 Task: Set the emoji skin tone preference to Neutral.
Action: Mouse moved to (952, 81)
Screenshot: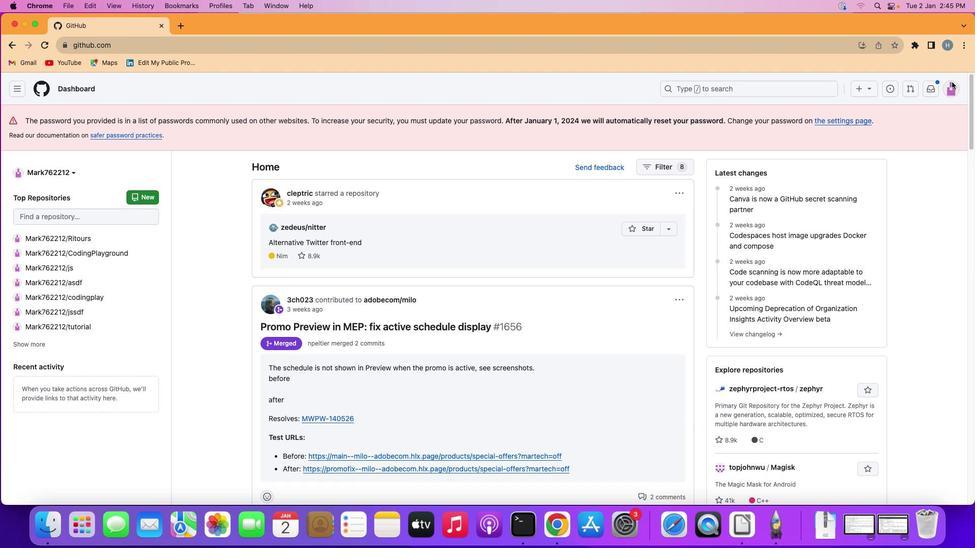 
Action: Mouse pressed left at (952, 81)
Screenshot: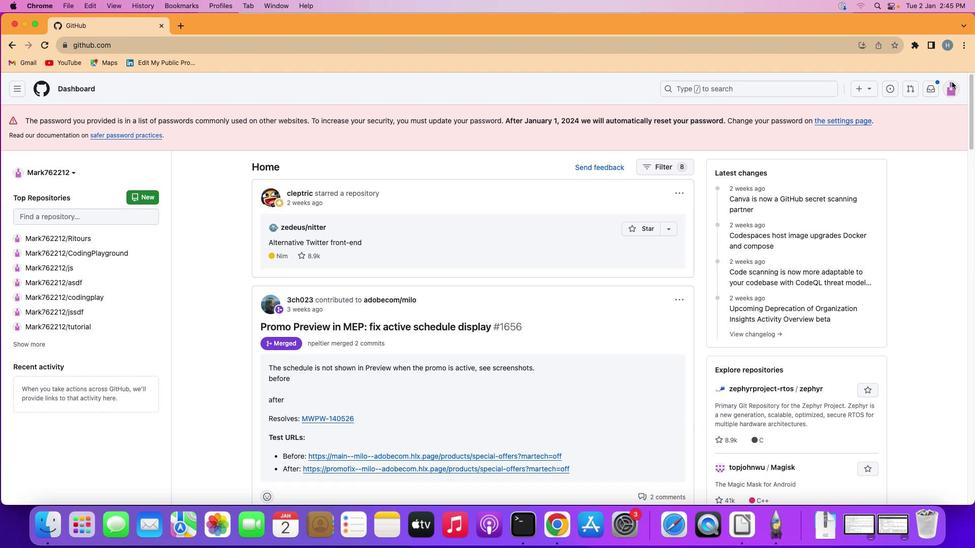 
Action: Mouse moved to (949, 87)
Screenshot: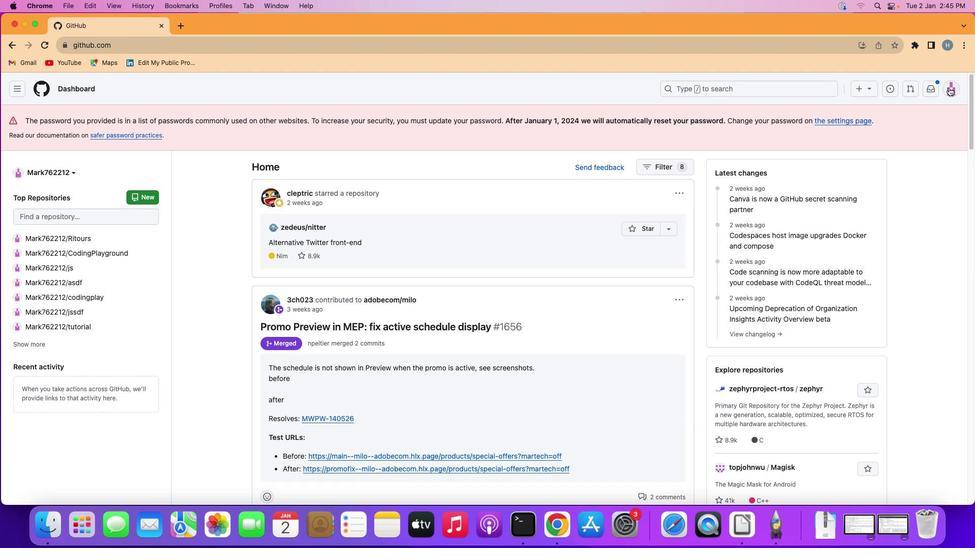 
Action: Mouse pressed left at (949, 87)
Screenshot: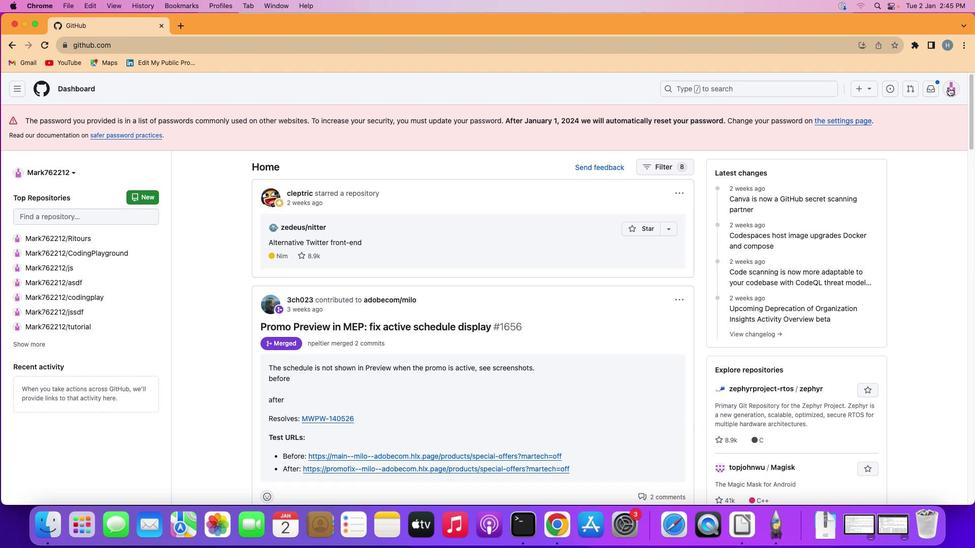 
Action: Mouse moved to (893, 365)
Screenshot: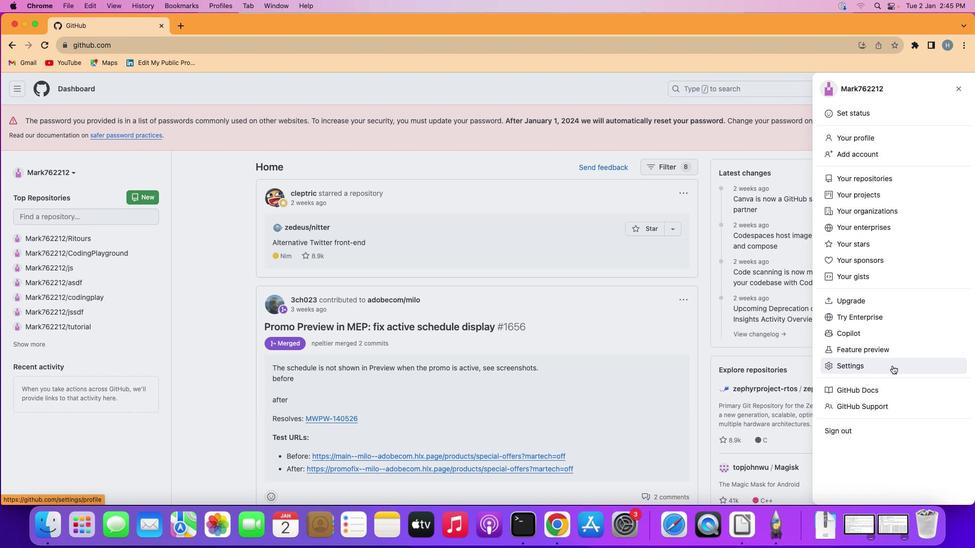 
Action: Mouse pressed left at (893, 365)
Screenshot: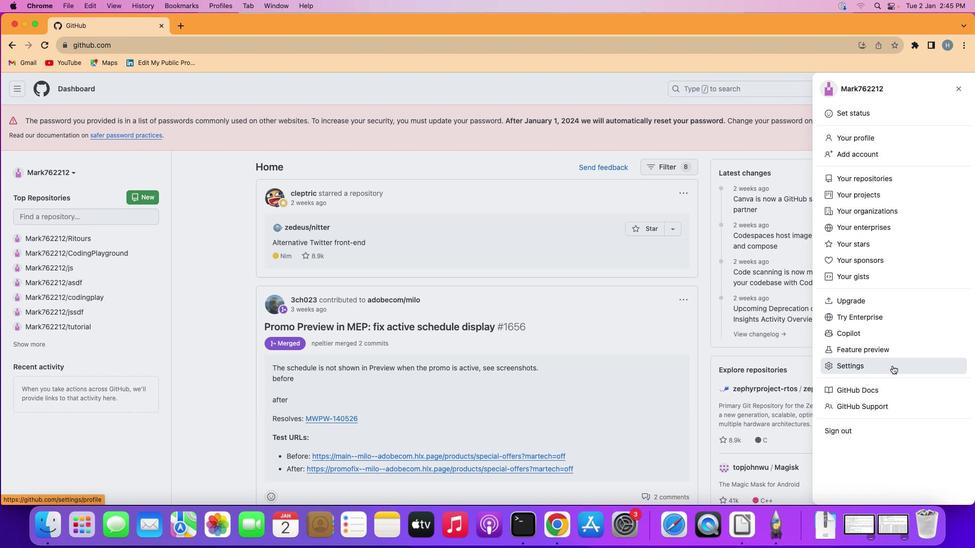 
Action: Mouse moved to (247, 241)
Screenshot: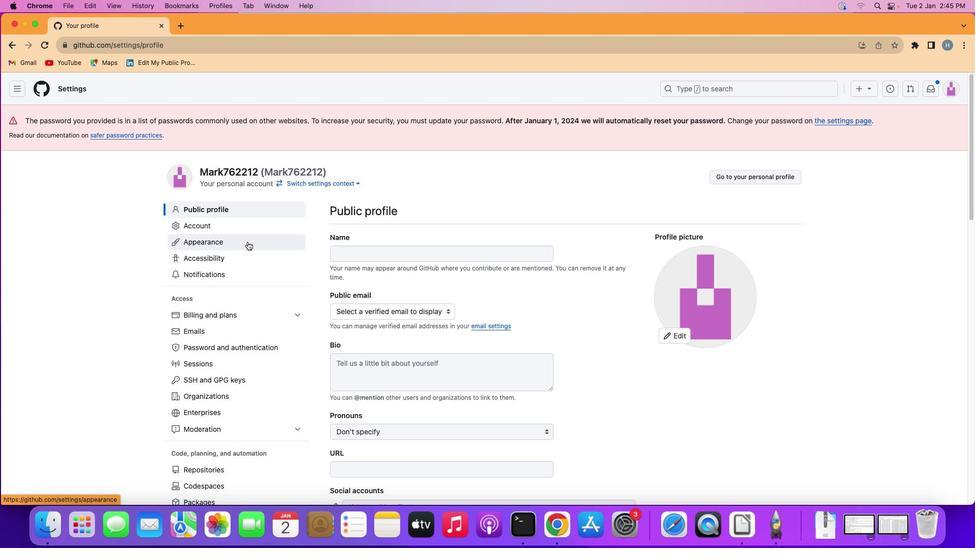 
Action: Mouse pressed left at (247, 241)
Screenshot: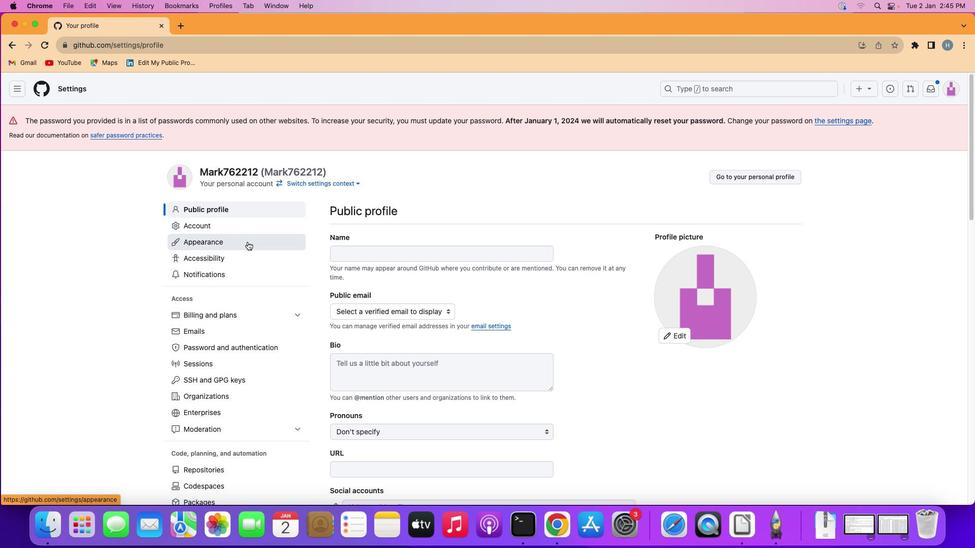 
Action: Mouse moved to (483, 332)
Screenshot: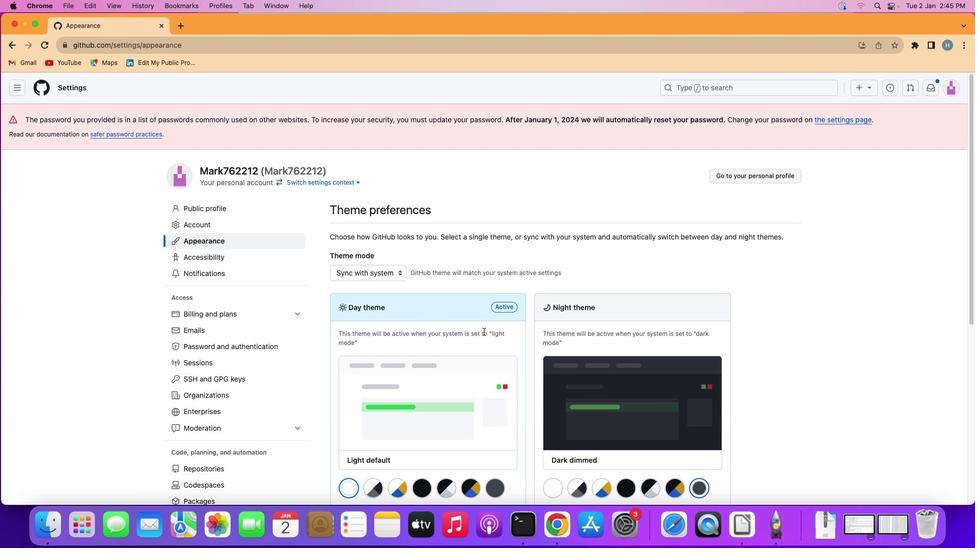 
Action: Mouse scrolled (483, 332) with delta (0, 0)
Screenshot: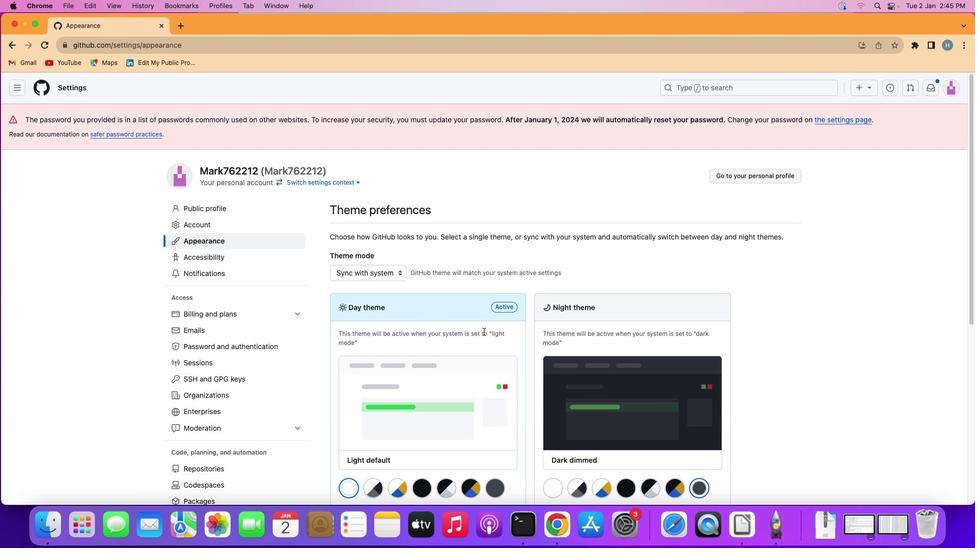 
Action: Mouse moved to (483, 332)
Screenshot: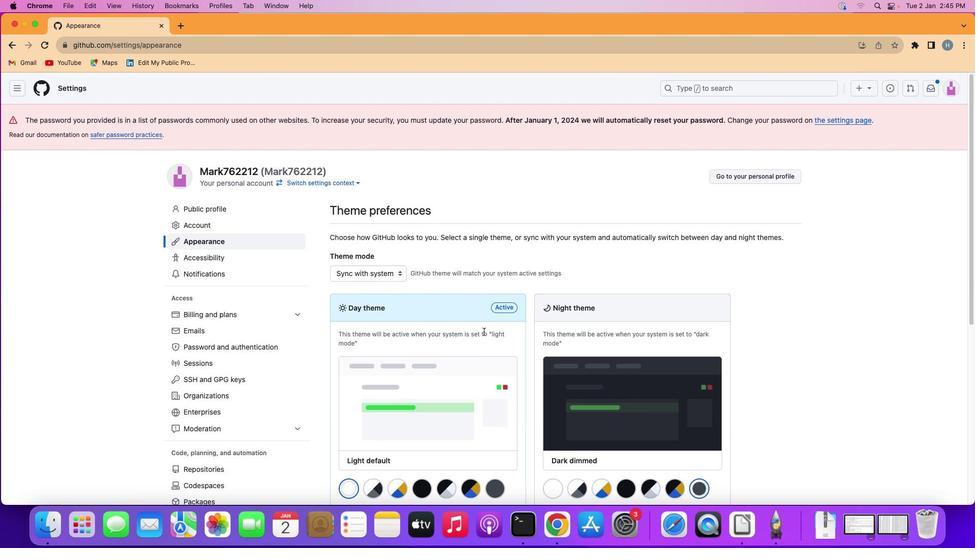 
Action: Mouse scrolled (483, 332) with delta (0, 1)
Screenshot: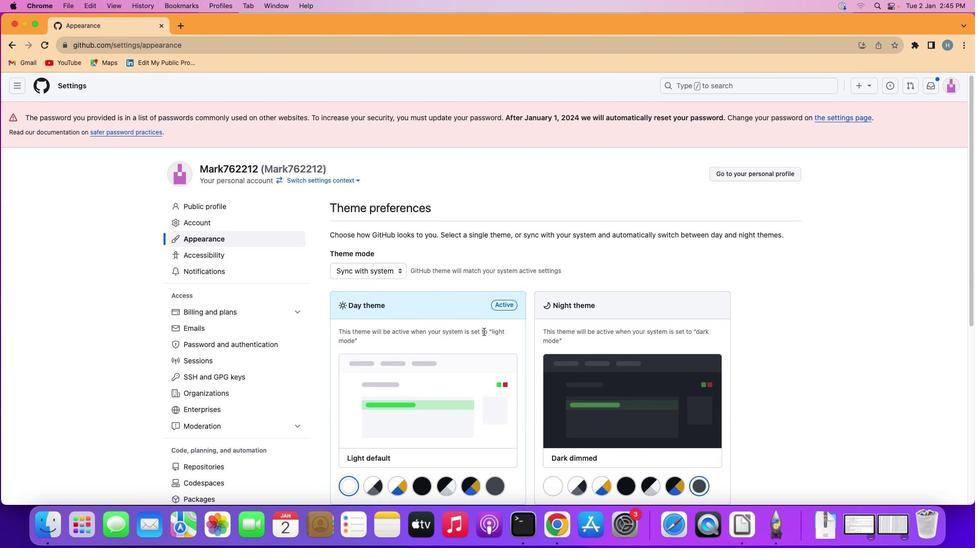 
Action: Mouse moved to (483, 331)
Screenshot: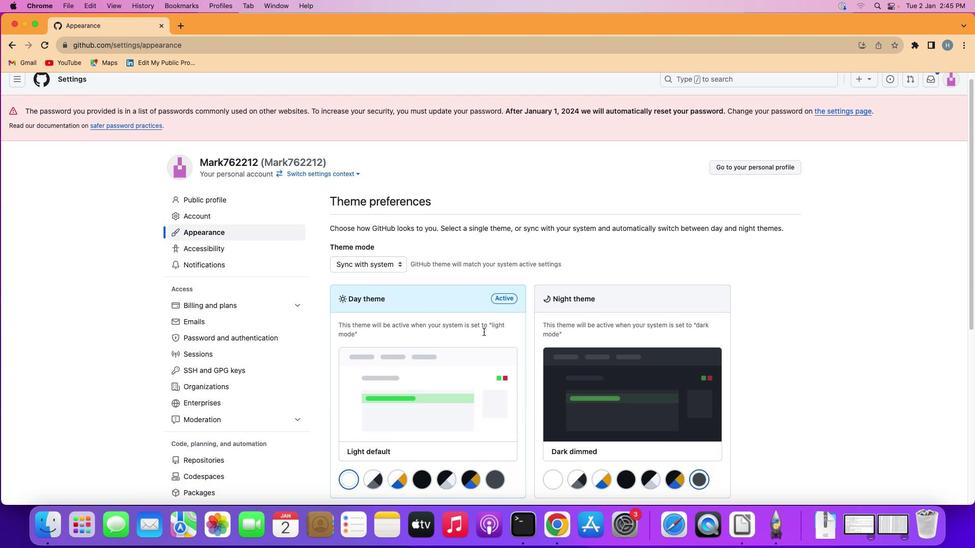 
Action: Mouse scrolled (483, 331) with delta (0, 0)
Screenshot: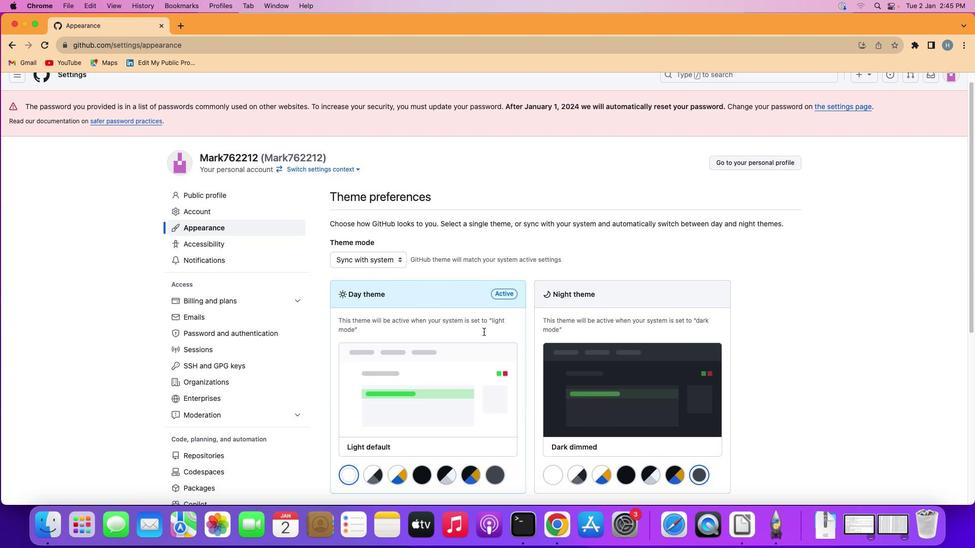 
Action: Mouse moved to (483, 331)
Screenshot: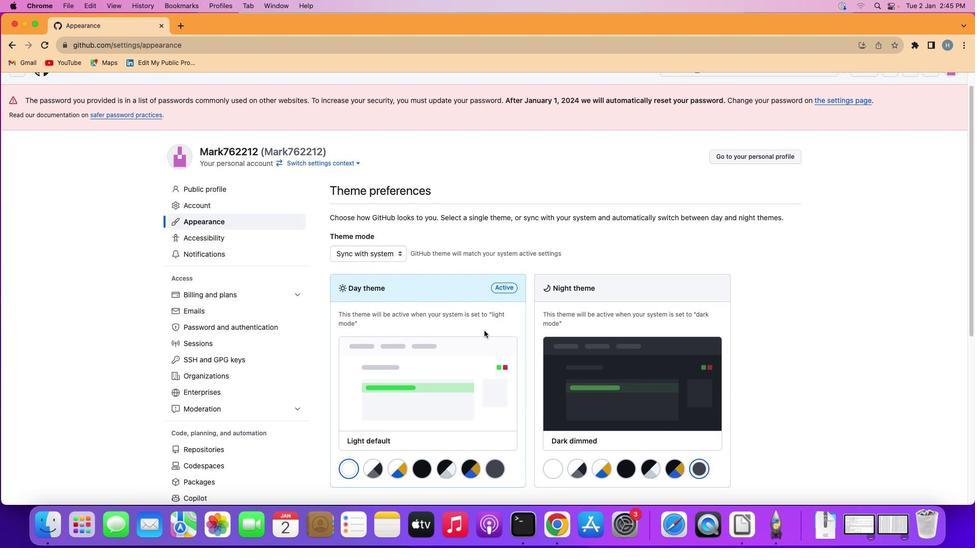 
Action: Mouse scrolled (483, 331) with delta (0, 0)
Screenshot: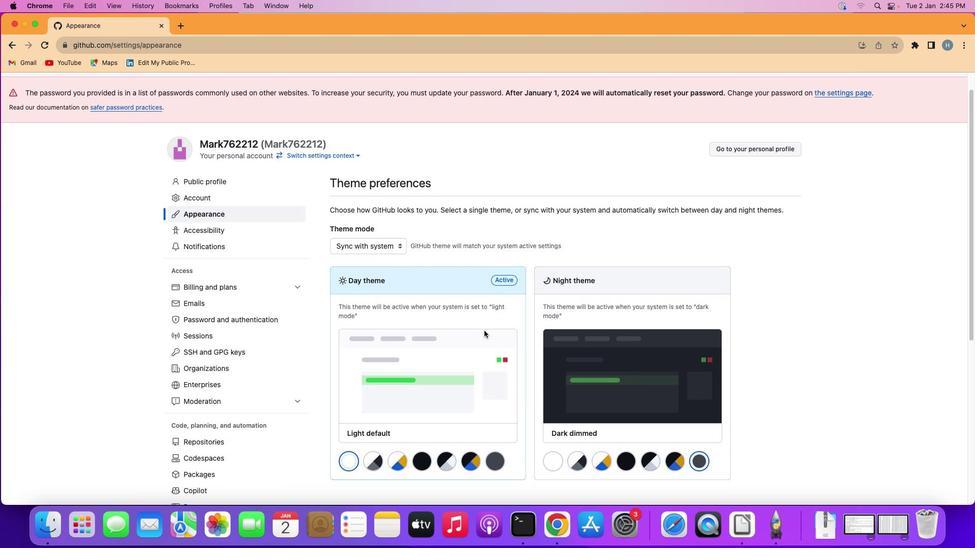 
Action: Mouse moved to (484, 331)
Screenshot: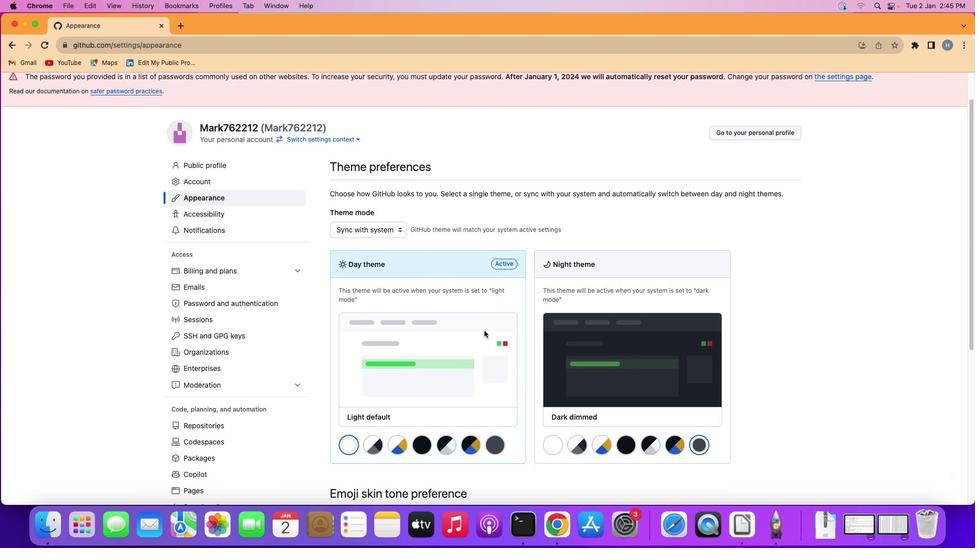
Action: Mouse scrolled (484, 331) with delta (0, -1)
Screenshot: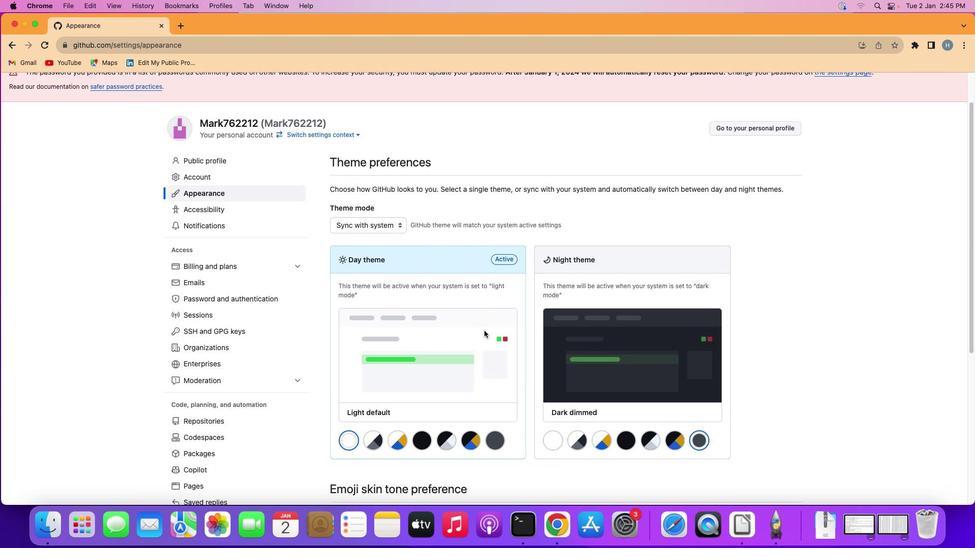 
Action: Mouse moved to (484, 330)
Screenshot: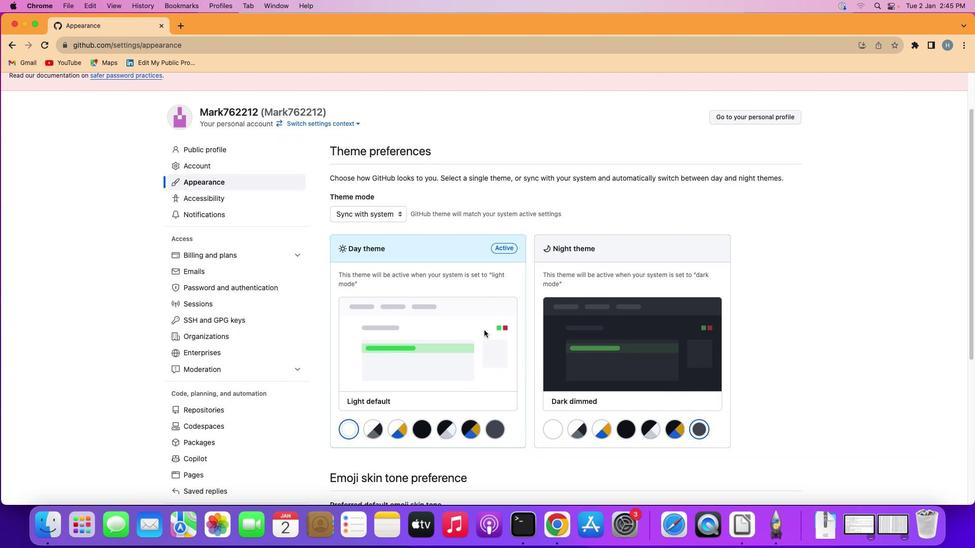 
Action: Mouse scrolled (484, 330) with delta (0, 0)
Screenshot: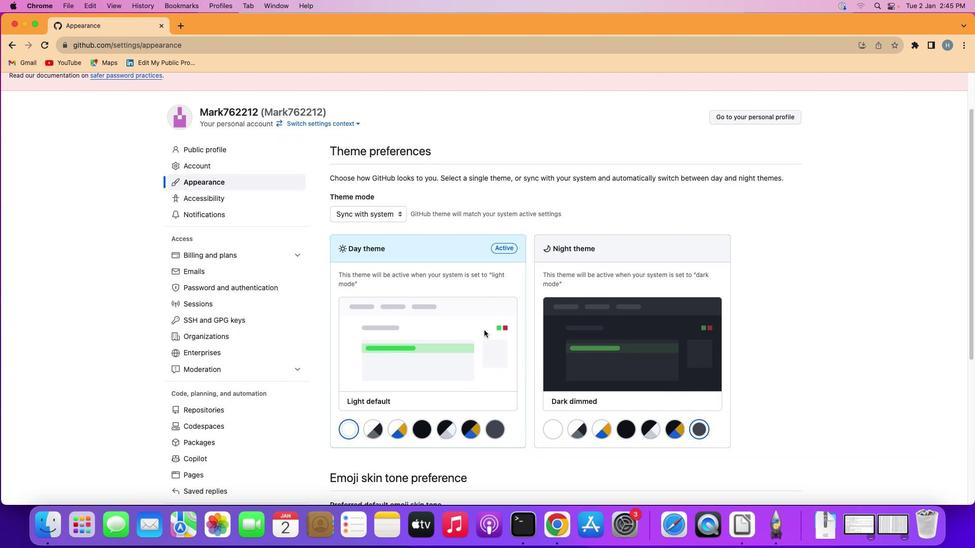 
Action: Mouse scrolled (484, 330) with delta (0, 0)
Screenshot: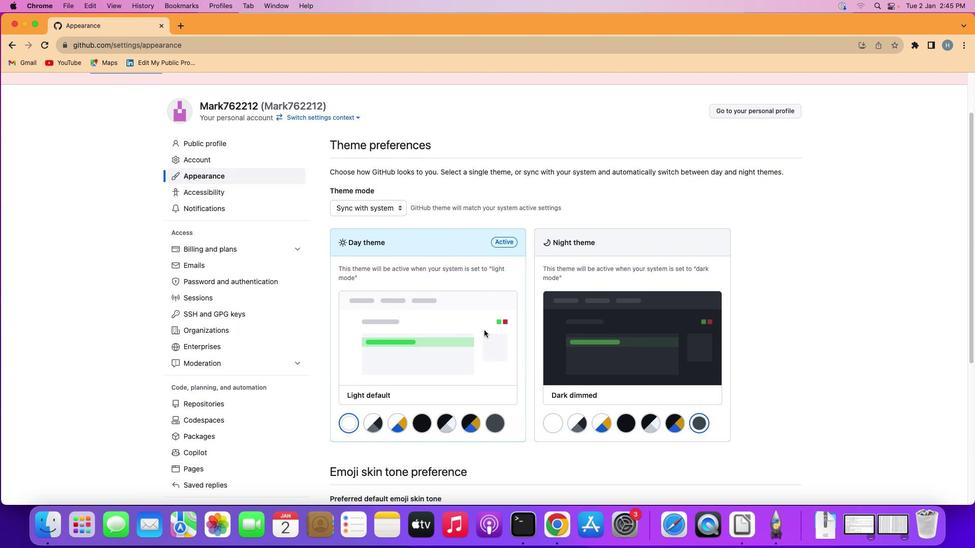 
Action: Mouse moved to (484, 330)
Screenshot: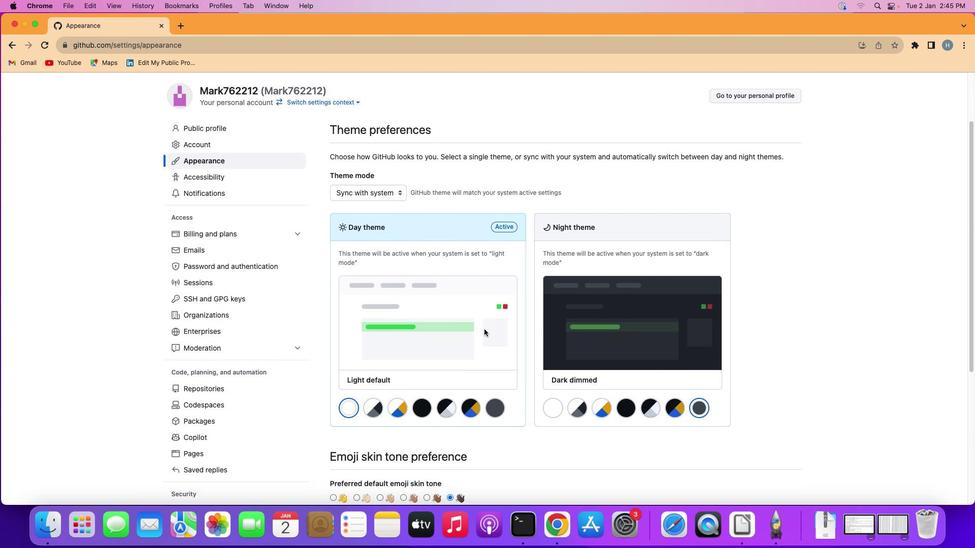
Action: Mouse scrolled (484, 330) with delta (0, 0)
Screenshot: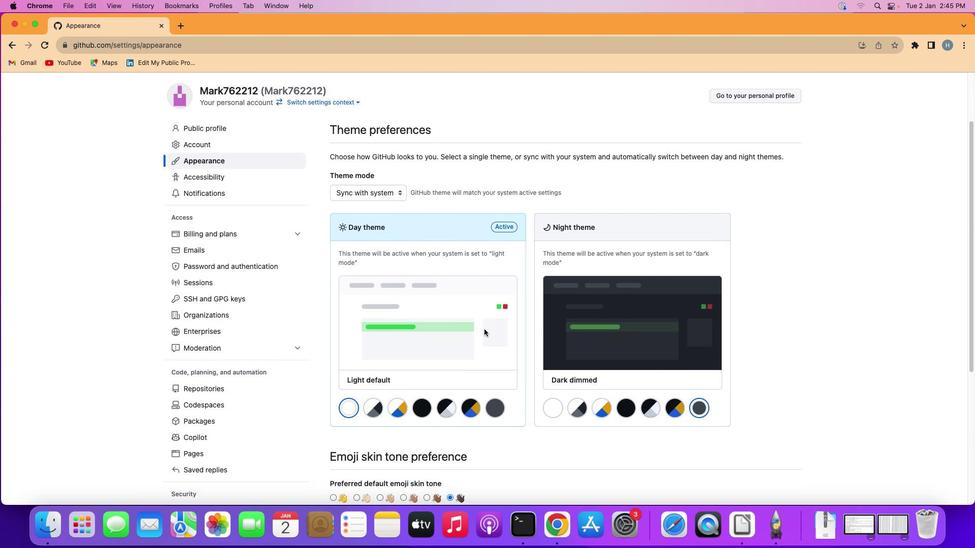 
Action: Mouse moved to (484, 329)
Screenshot: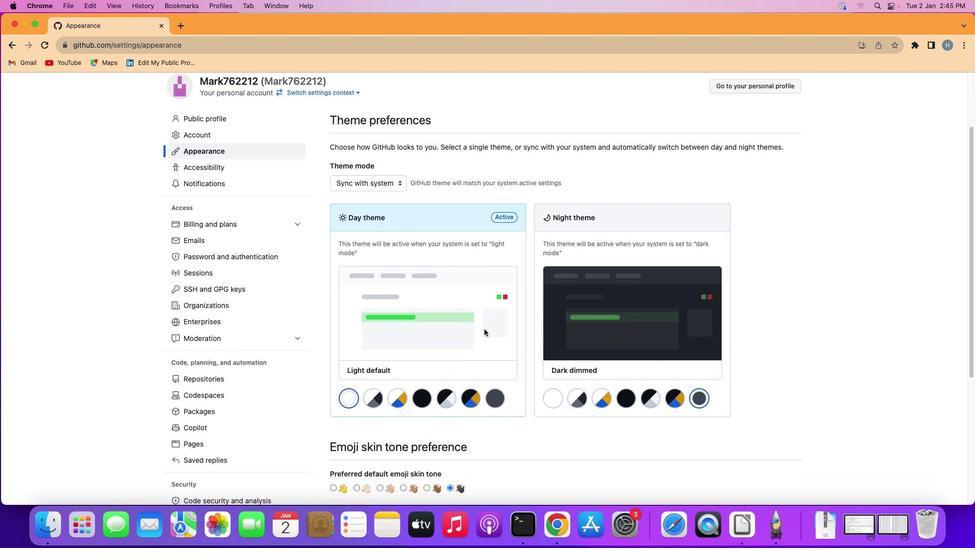 
Action: Mouse scrolled (484, 329) with delta (0, 0)
Screenshot: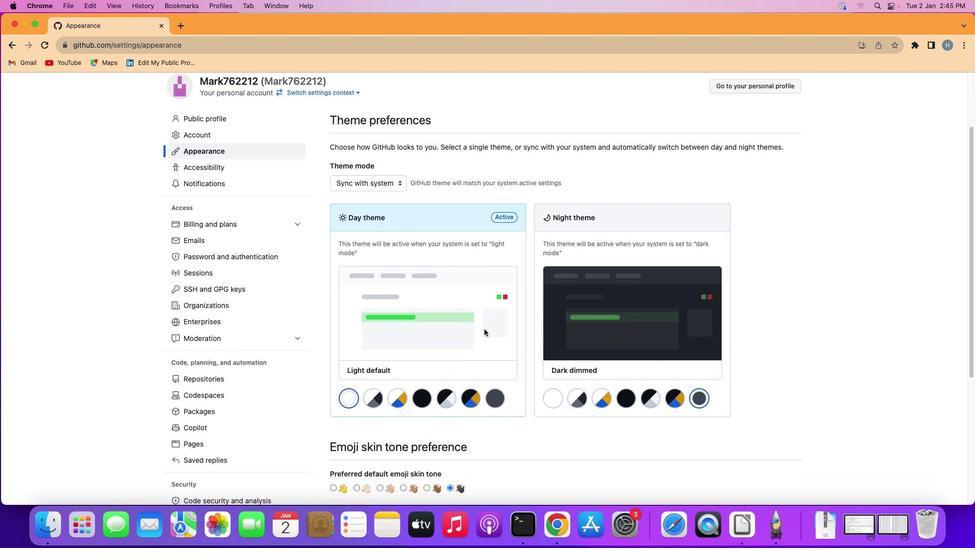 
Action: Mouse moved to (484, 329)
Screenshot: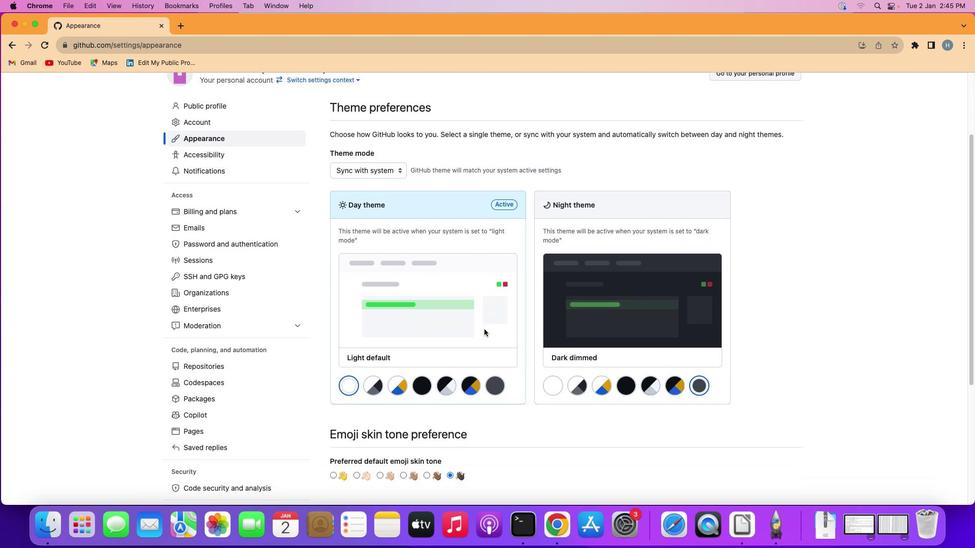 
Action: Mouse scrolled (484, 329) with delta (0, -1)
Screenshot: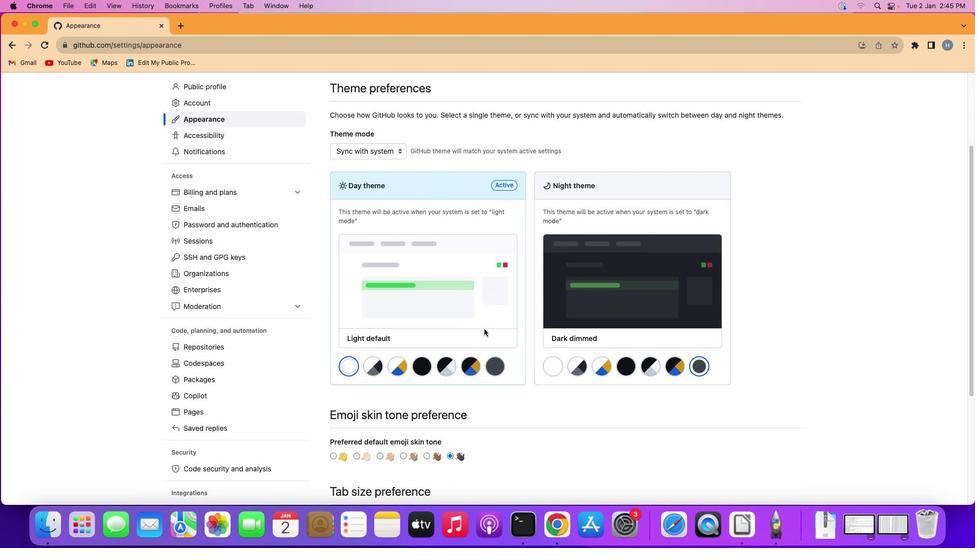 
Action: Mouse moved to (484, 329)
Screenshot: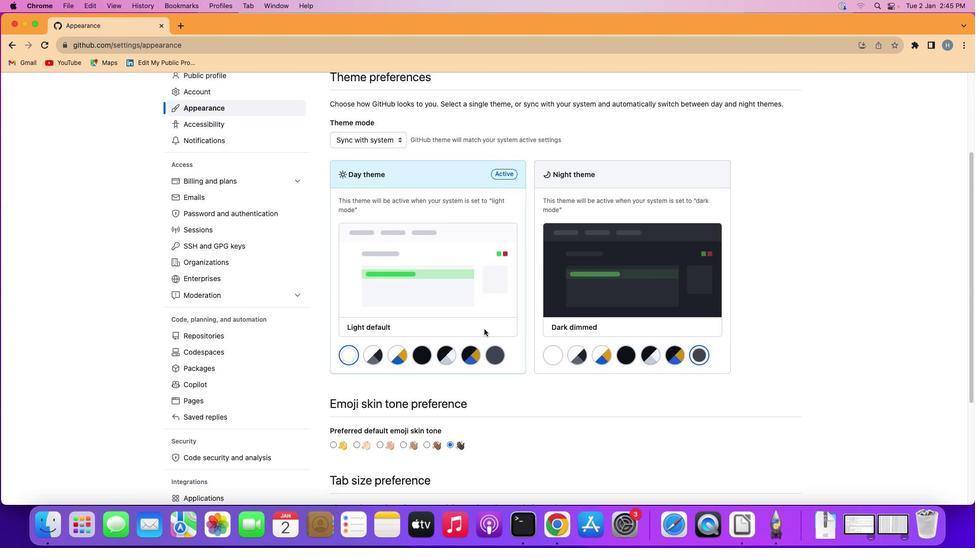 
Action: Mouse scrolled (484, 329) with delta (0, 0)
Screenshot: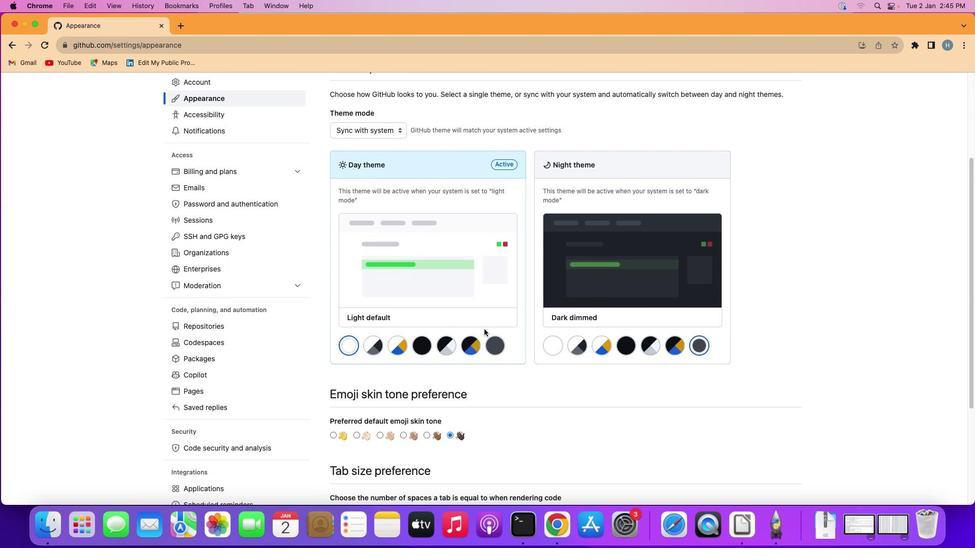 
Action: Mouse scrolled (484, 329) with delta (0, 0)
Screenshot: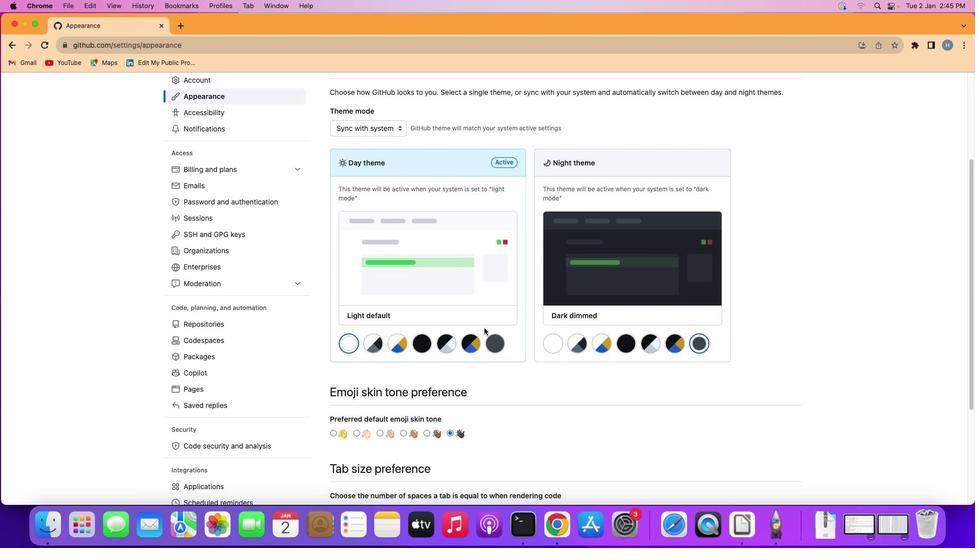 
Action: Mouse moved to (331, 426)
Screenshot: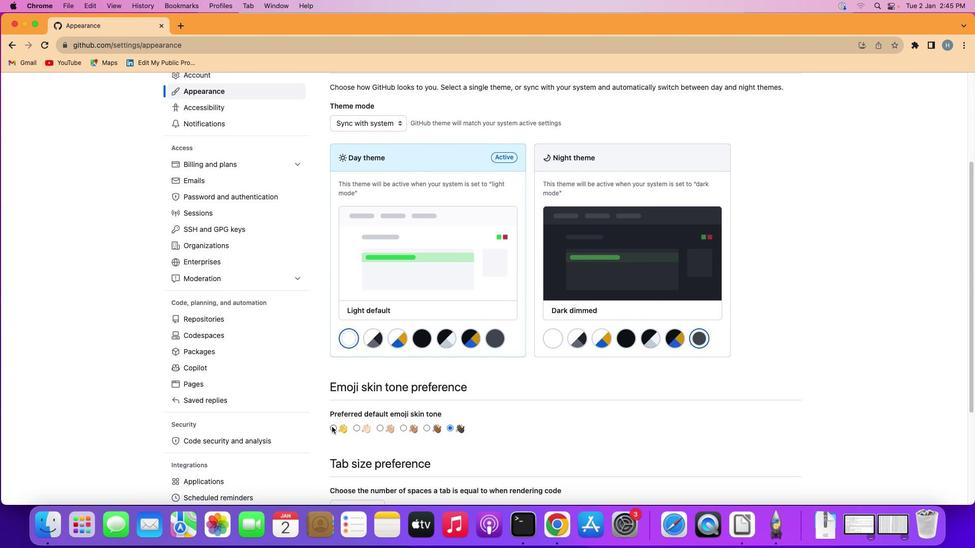 
Action: Mouse pressed left at (331, 426)
Screenshot: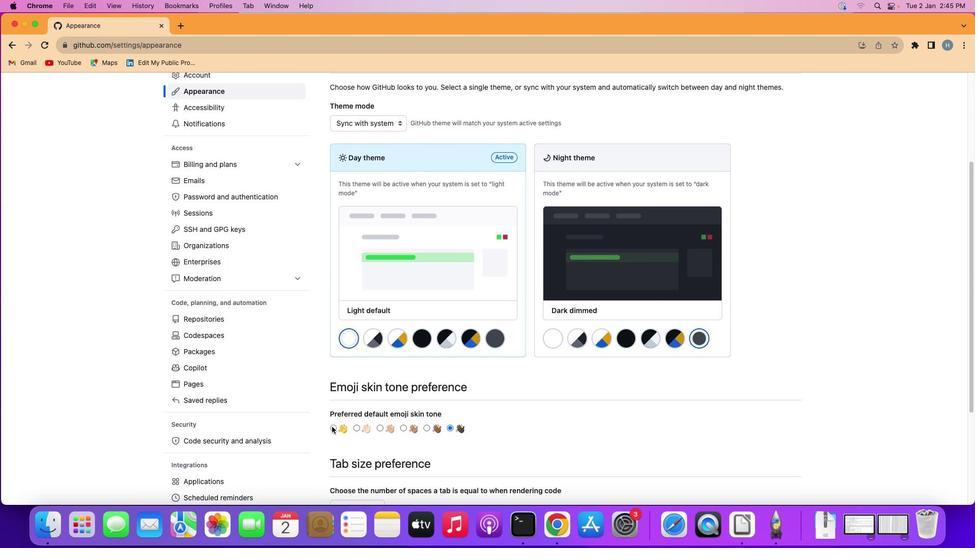 
Action: Mouse moved to (332, 426)
Screenshot: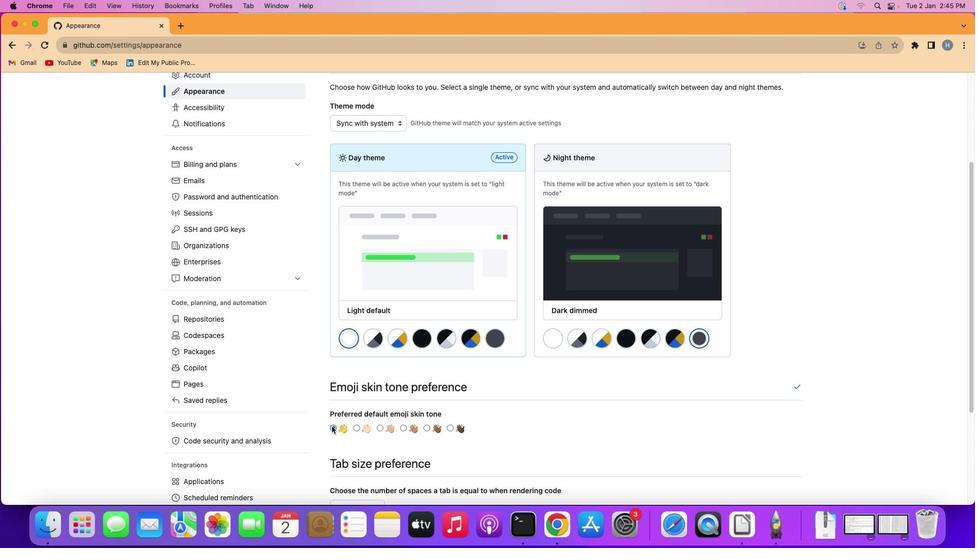 
